 Task: Create List Finance in Board Content Creation to Workspace Community Management. Create List Legal in Board Marketing Automation to Workspace Community Management. Create List HR in Board Market Analysis and Opportunity Identification to Workspace Community Management
Action: Mouse moved to (89, 45)
Screenshot: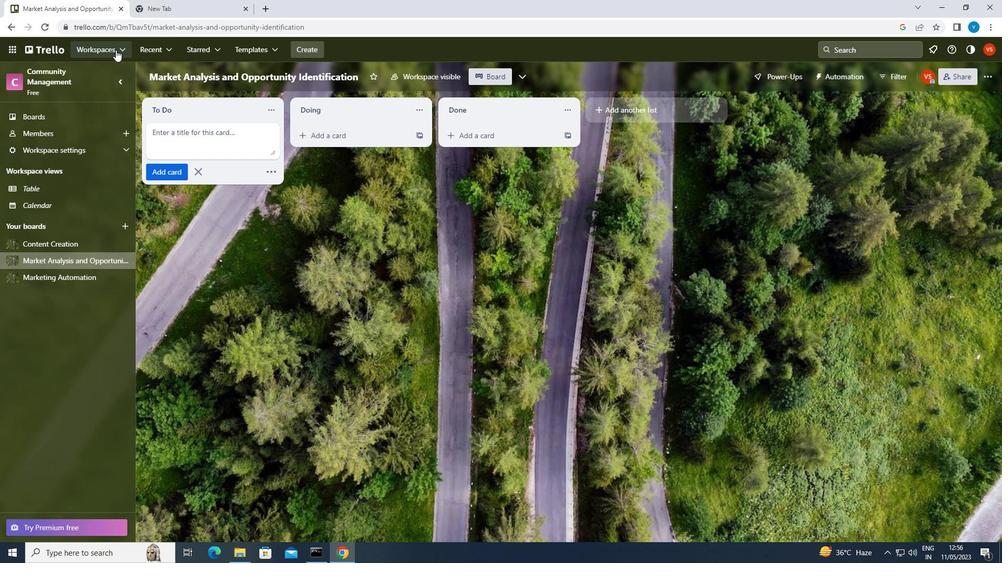
Action: Mouse pressed left at (89, 45)
Screenshot: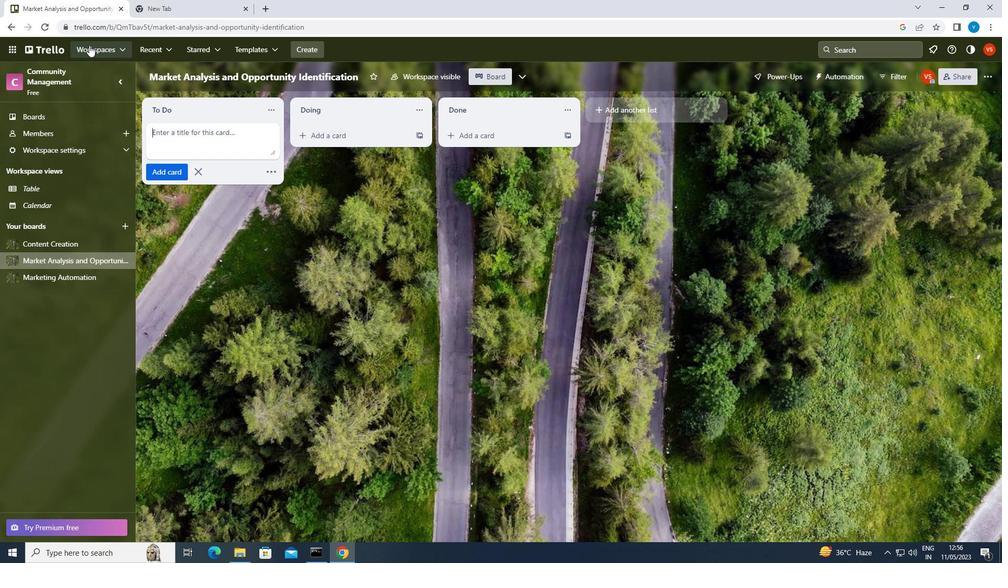
Action: Mouse moved to (154, 250)
Screenshot: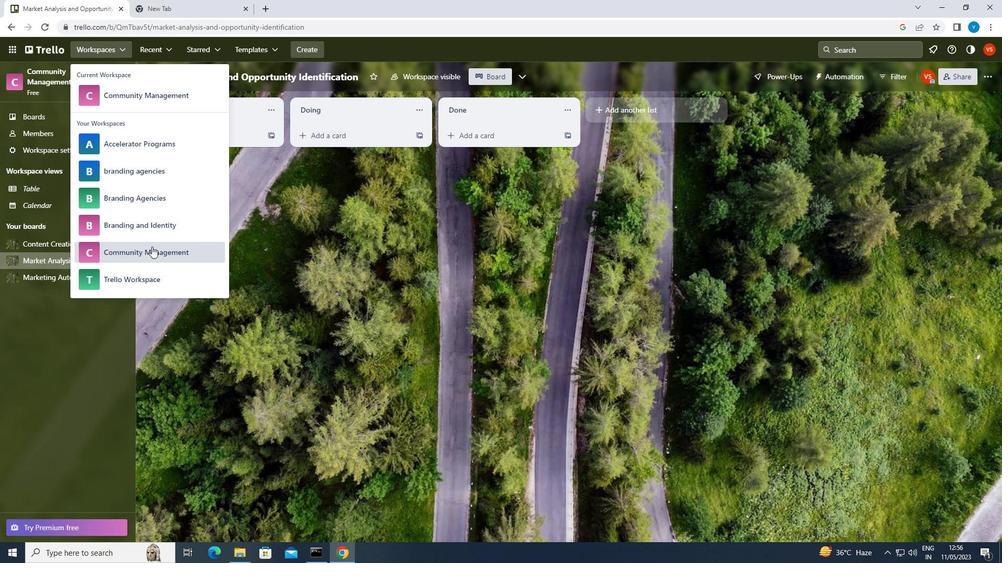 
Action: Mouse pressed left at (154, 250)
Screenshot: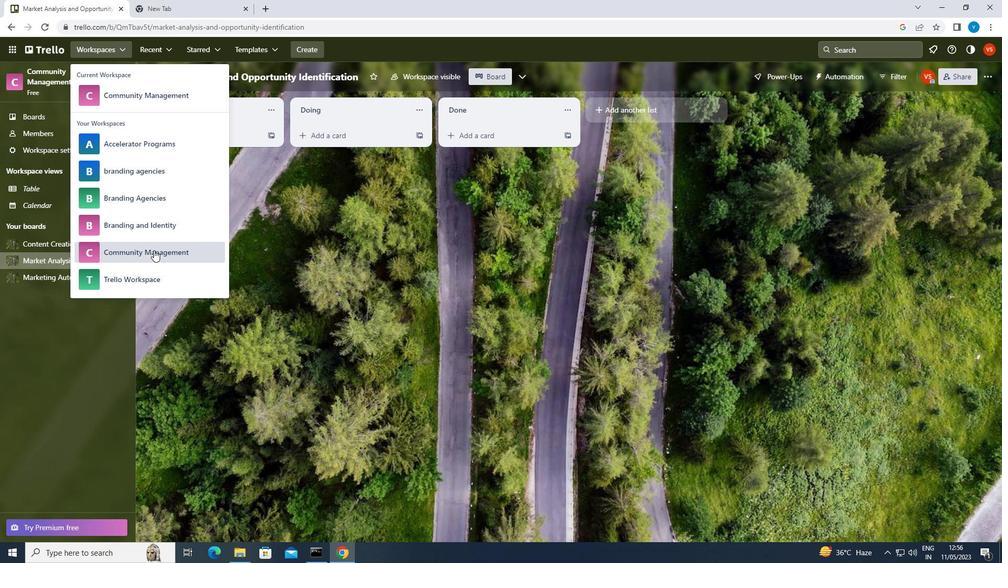 
Action: Mouse moved to (762, 430)
Screenshot: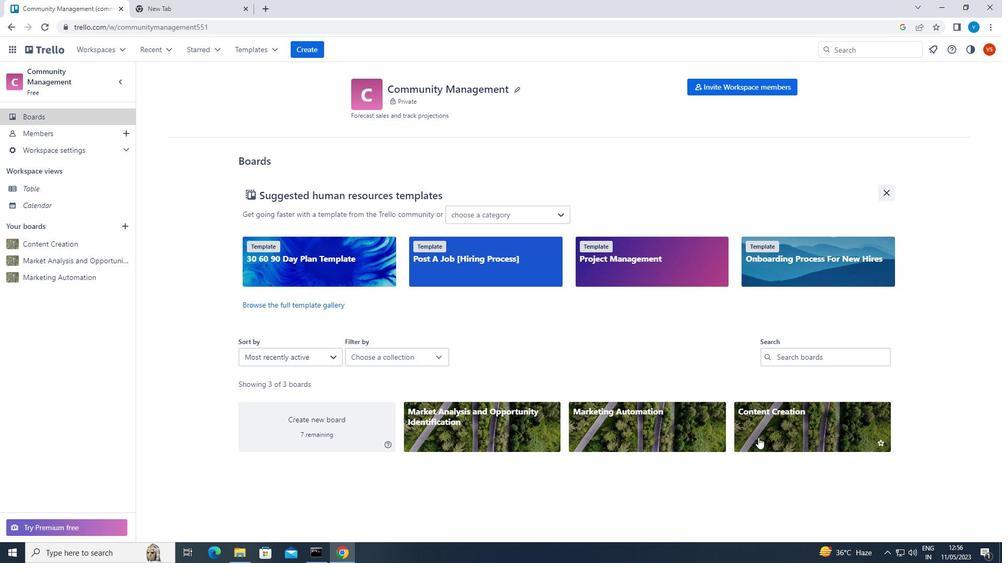 
Action: Mouse pressed left at (762, 430)
Screenshot: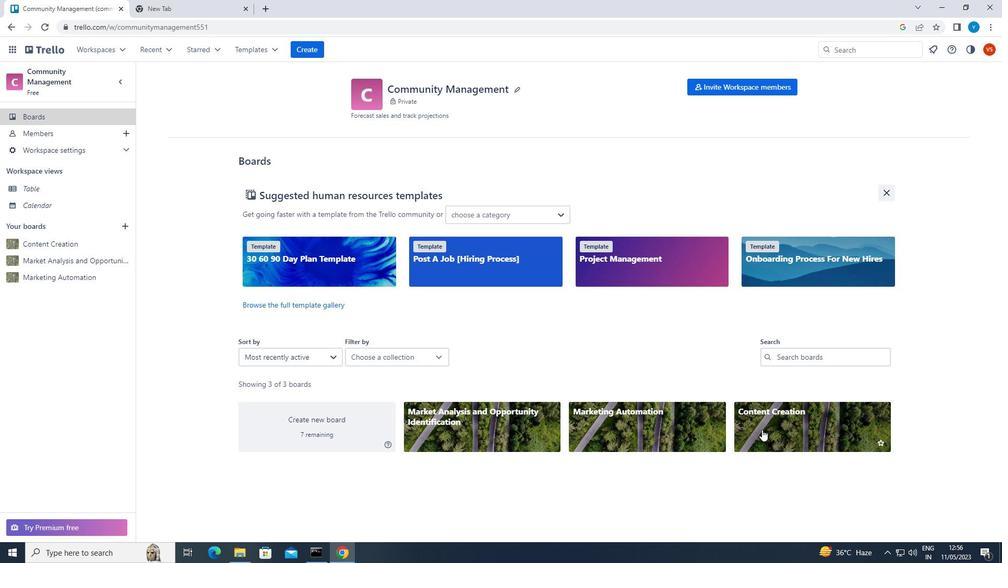 
Action: Mouse moved to (184, 115)
Screenshot: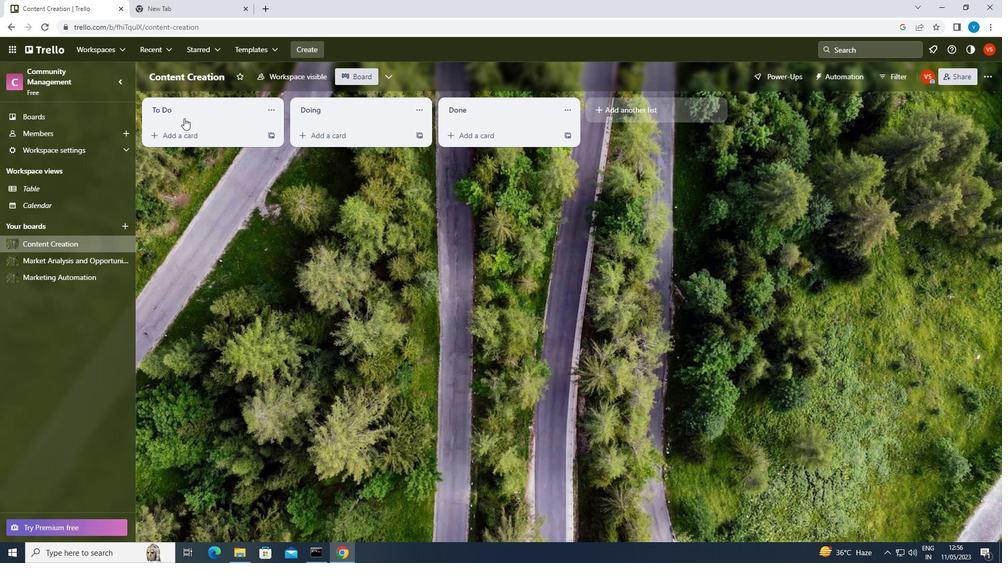 
Action: Mouse pressed left at (184, 115)
Screenshot: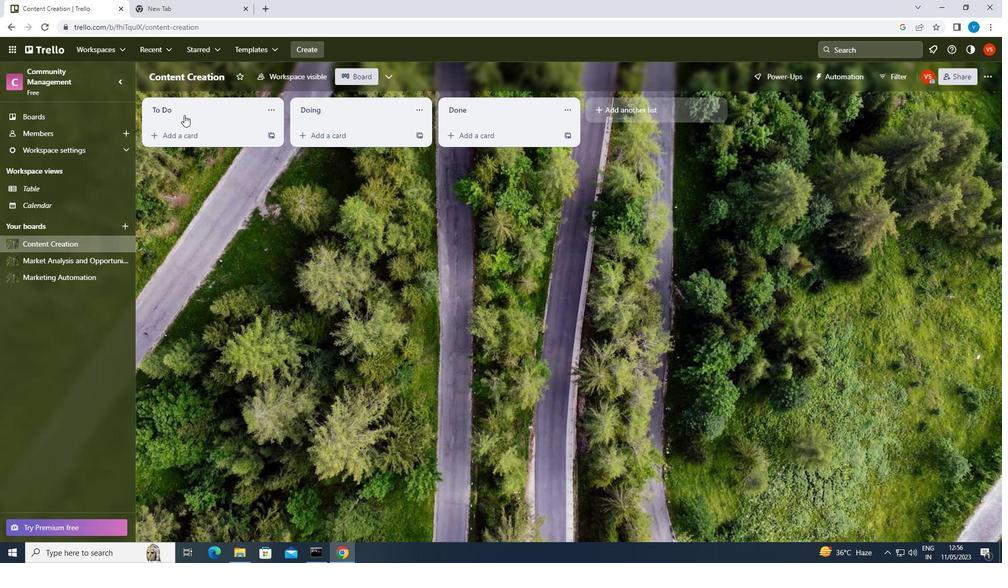 
Action: Key pressed <Key.shift>FINANCE<Key.enter>
Screenshot: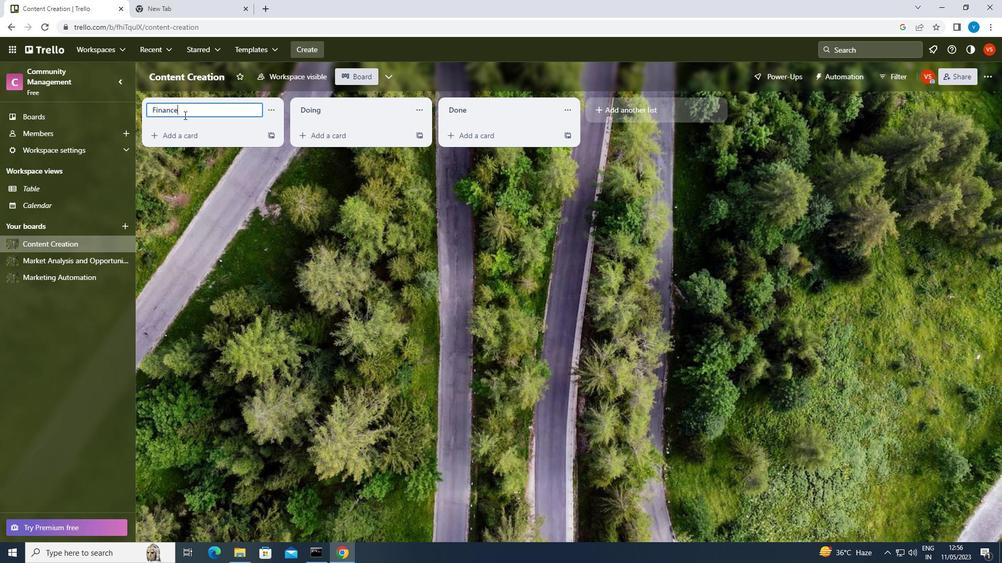 
Action: Mouse moved to (99, 44)
Screenshot: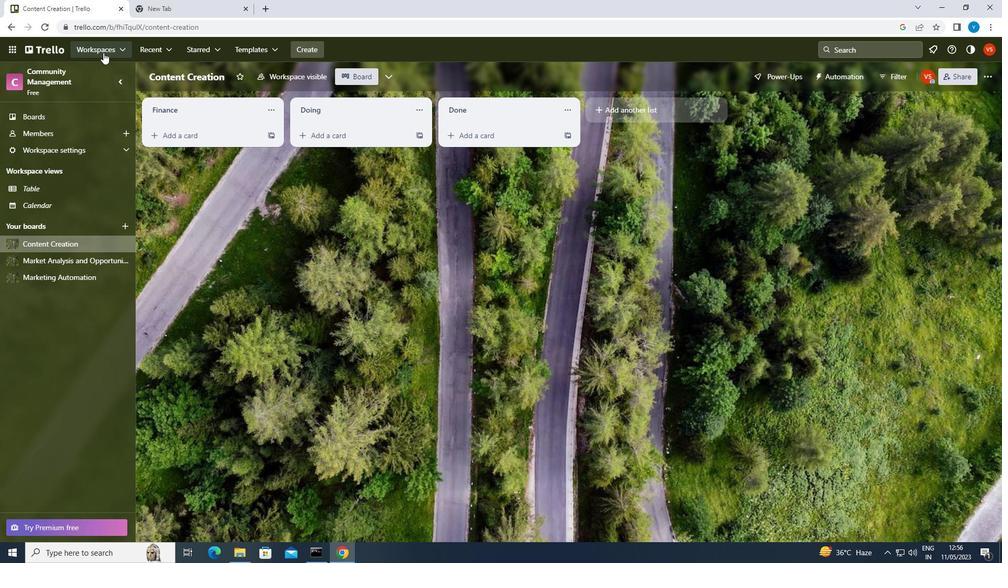 
Action: Mouse pressed left at (99, 44)
Screenshot: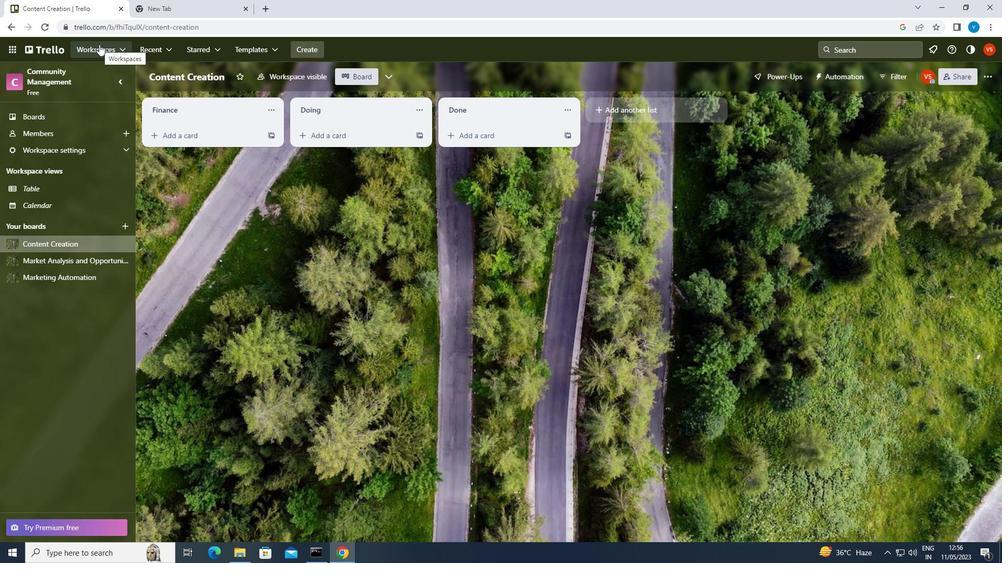 
Action: Mouse moved to (176, 250)
Screenshot: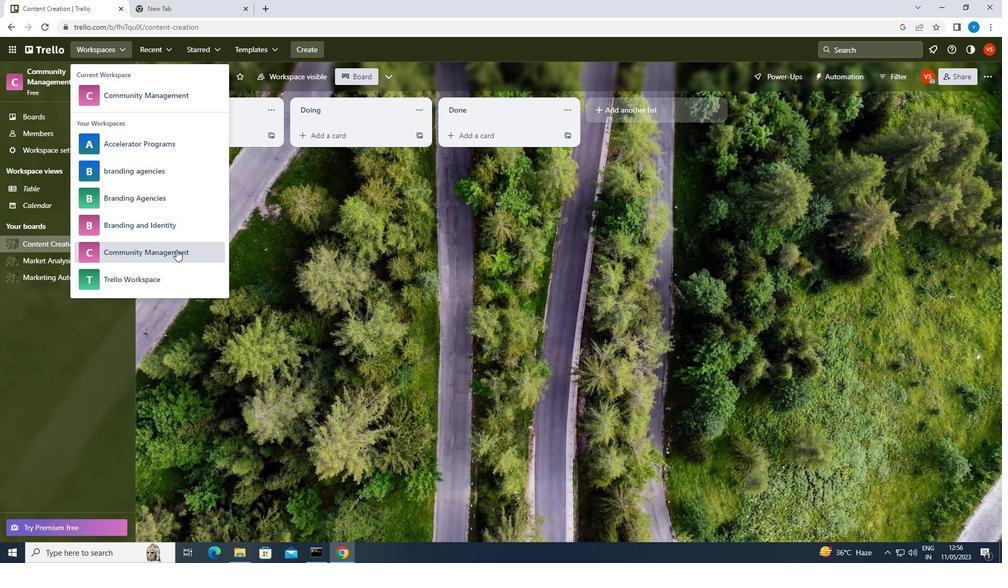 
Action: Mouse pressed left at (176, 250)
Screenshot: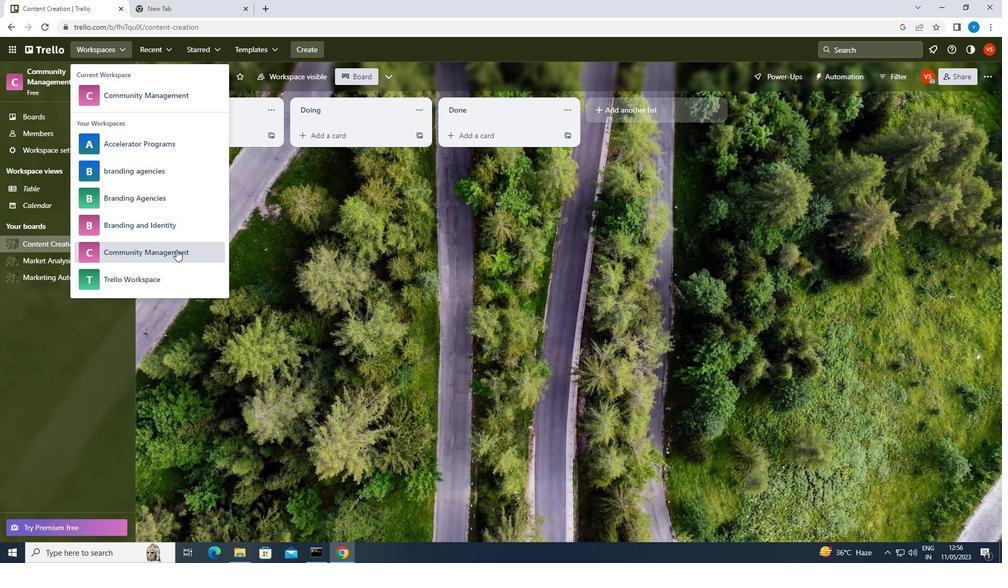 
Action: Mouse moved to (576, 428)
Screenshot: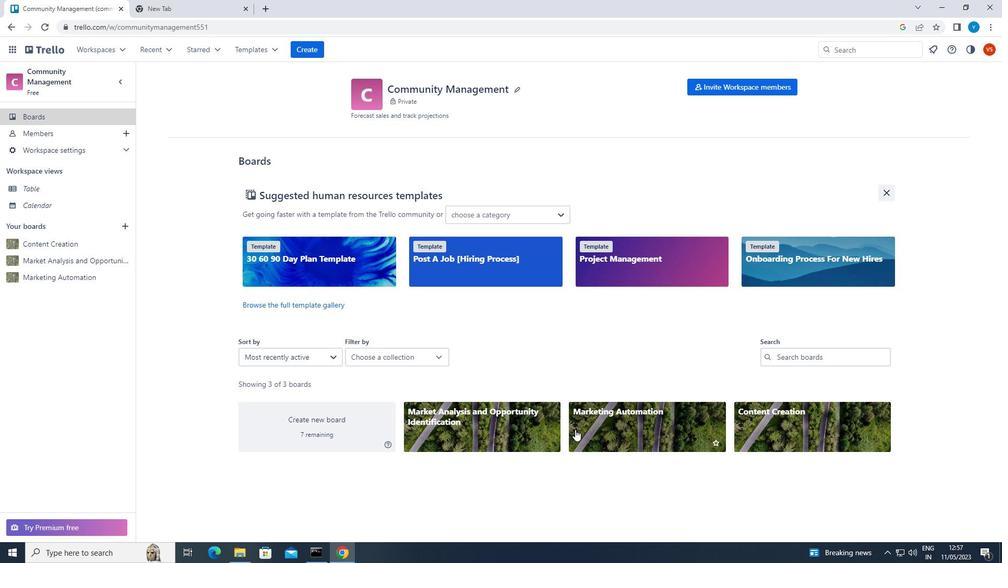 
Action: Mouse pressed left at (576, 428)
Screenshot: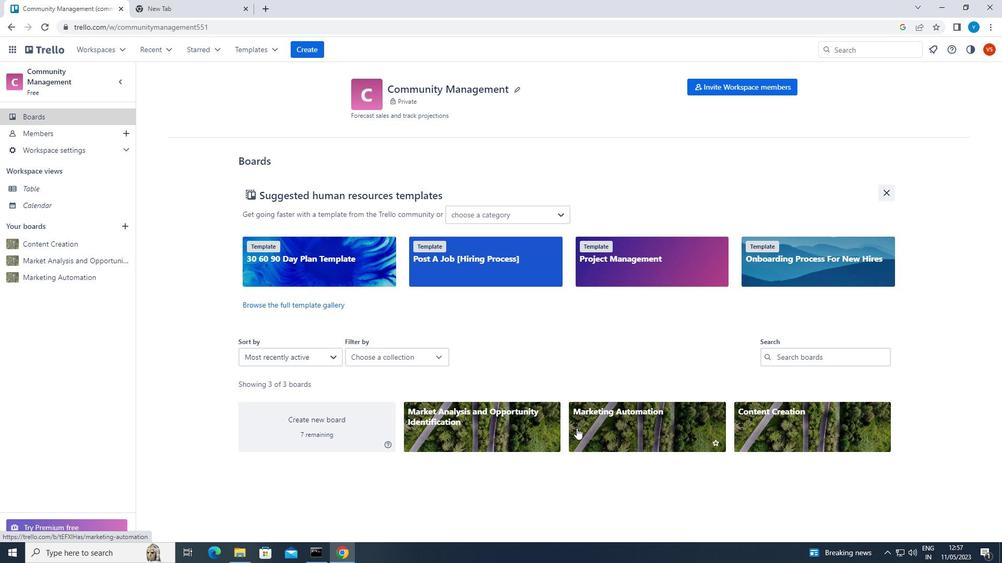 
Action: Mouse moved to (186, 111)
Screenshot: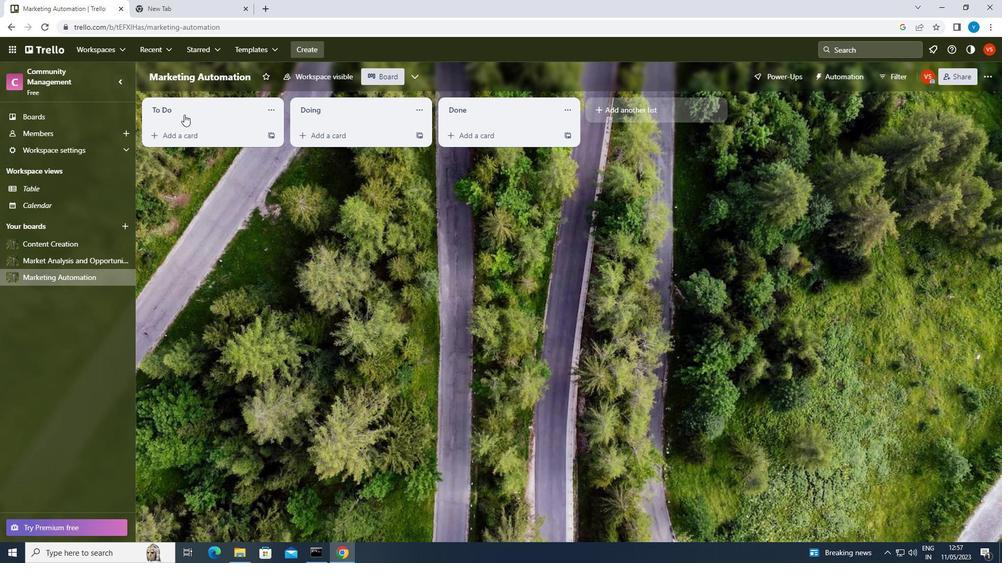 
Action: Mouse pressed left at (186, 111)
Screenshot: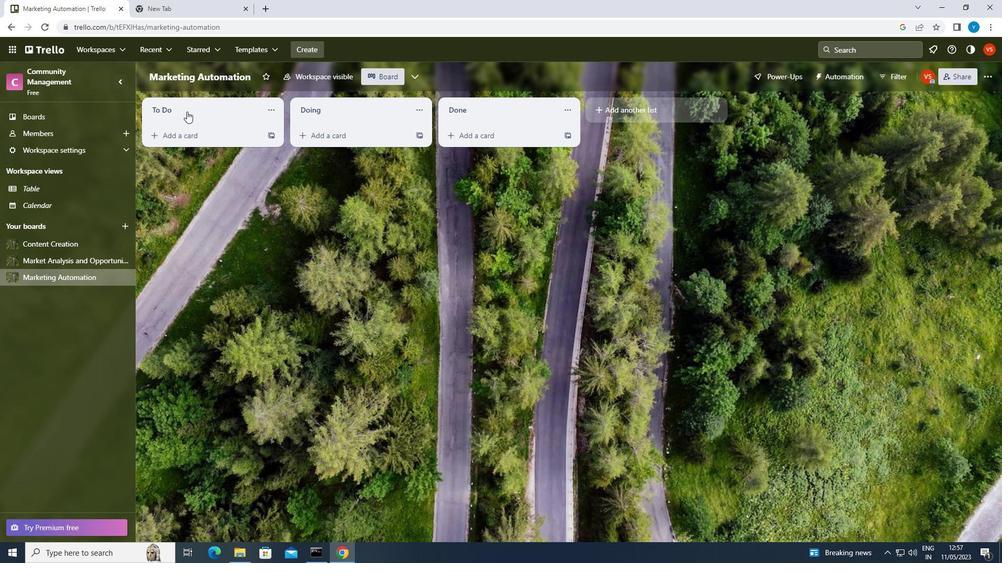 
Action: Key pressed <Key.shift>LEGAL
Screenshot: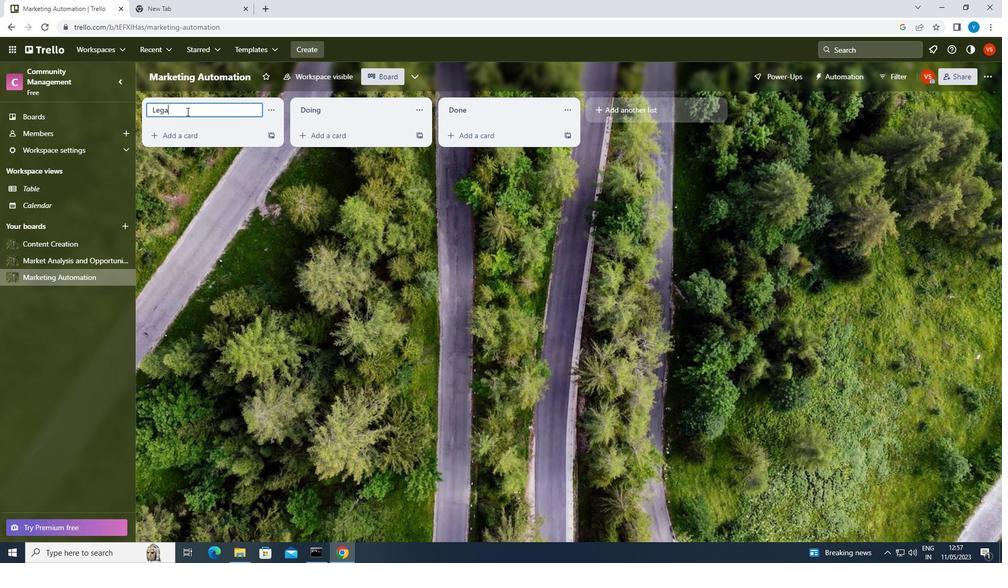 
Action: Mouse moved to (204, 132)
Screenshot: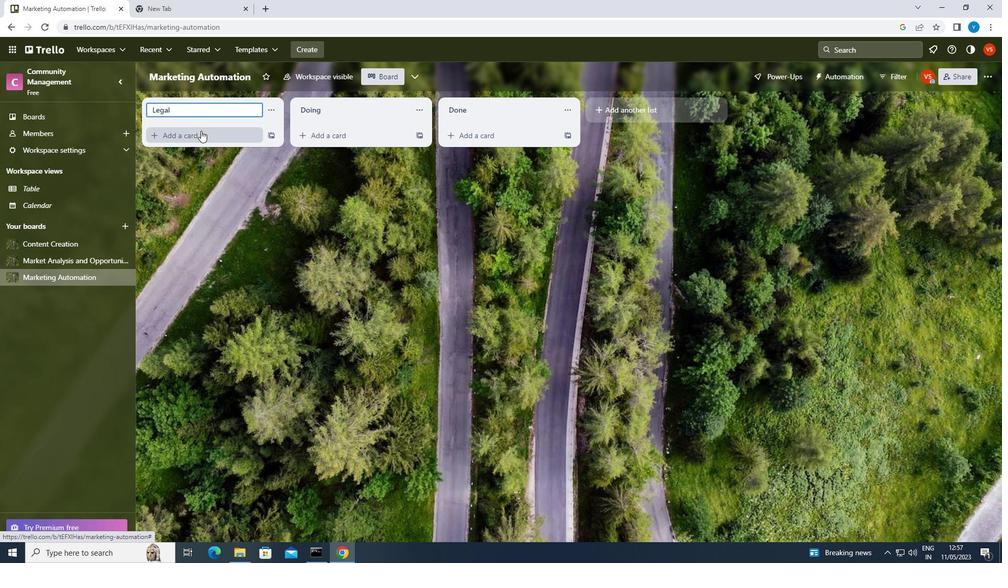 
Action: Key pressed <Key.enter>
Screenshot: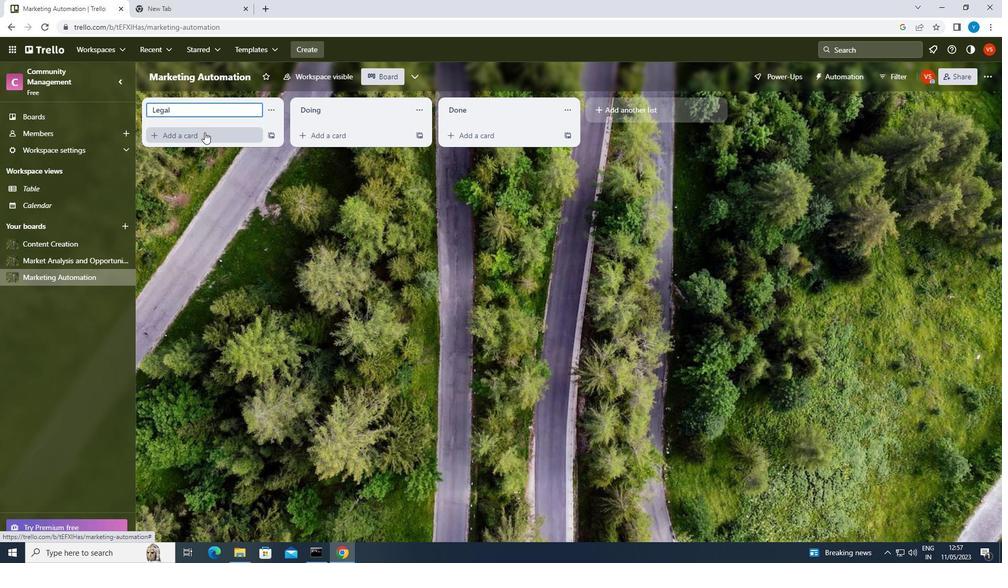 
Action: Mouse moved to (102, 48)
Screenshot: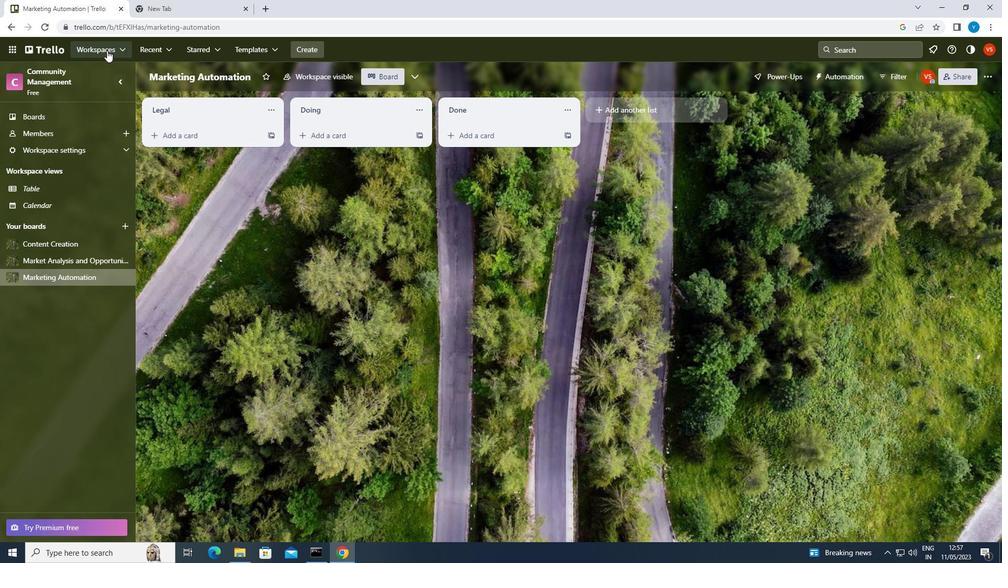 
Action: Mouse pressed left at (102, 48)
Screenshot: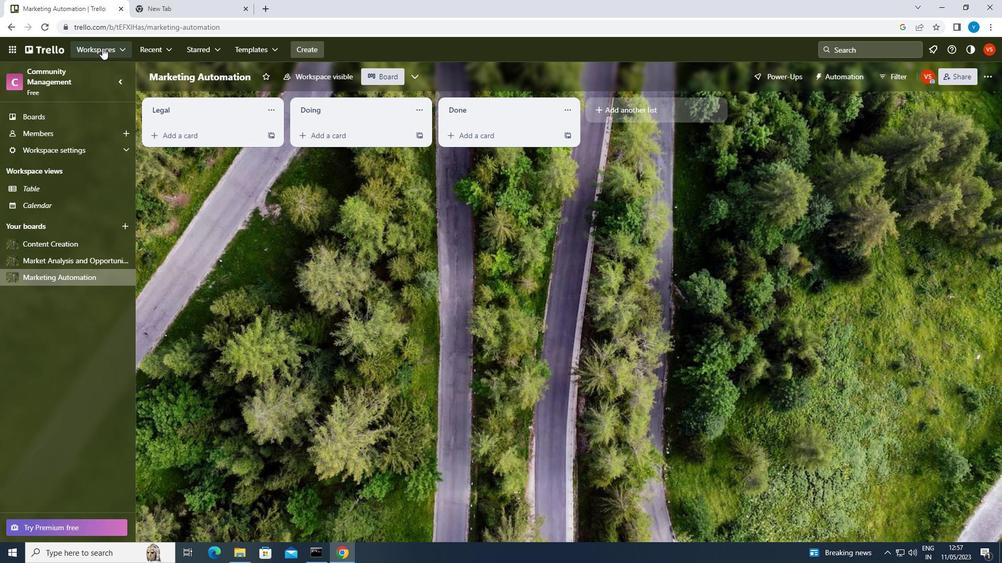 
Action: Mouse moved to (151, 247)
Screenshot: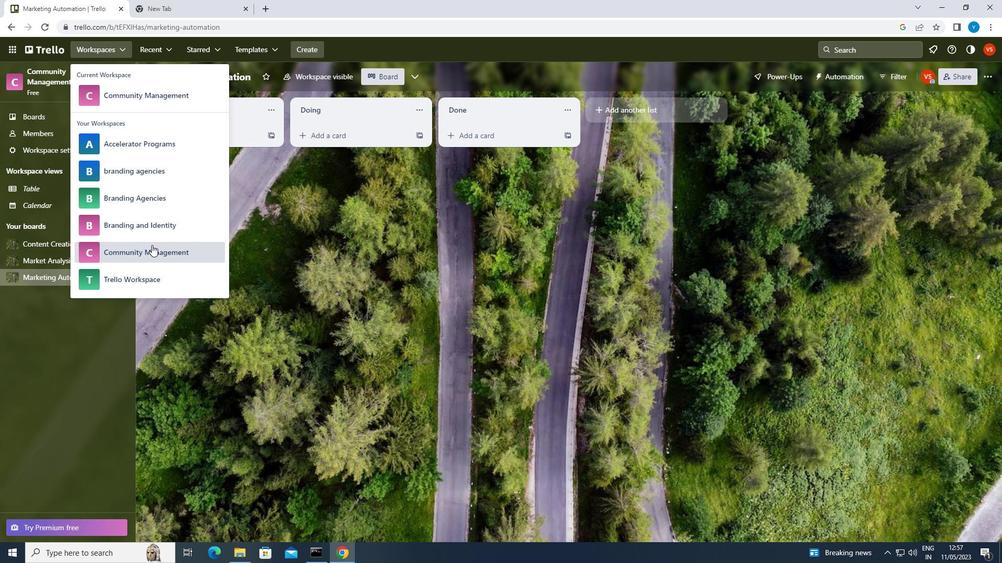 
Action: Mouse pressed left at (151, 247)
Screenshot: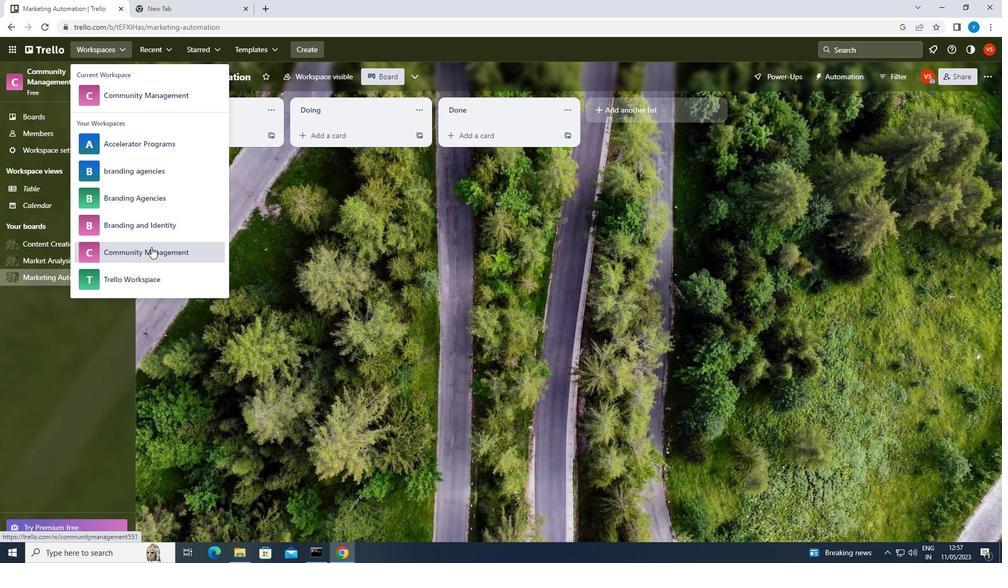 
Action: Mouse moved to (447, 416)
Screenshot: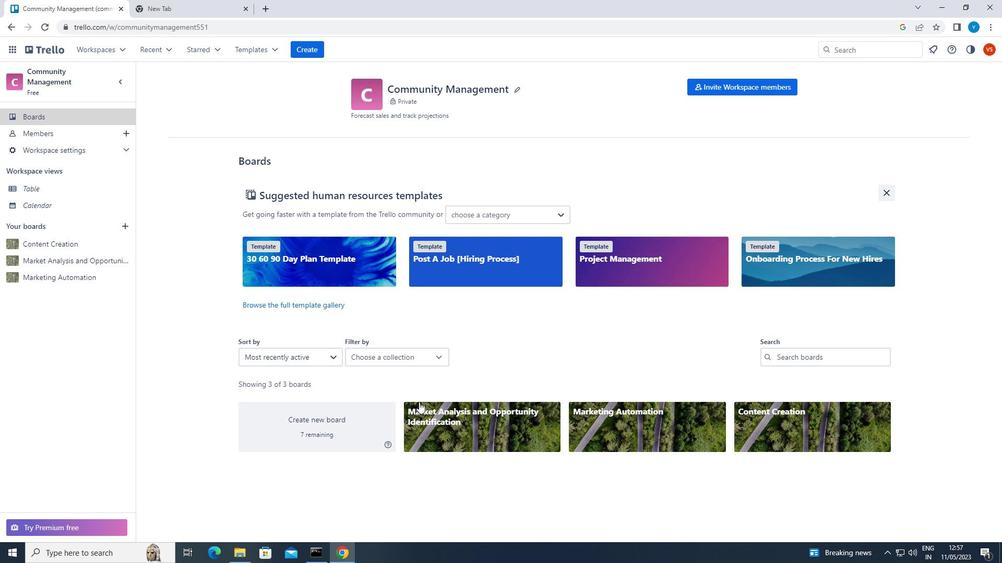 
Action: Mouse pressed left at (447, 416)
Screenshot: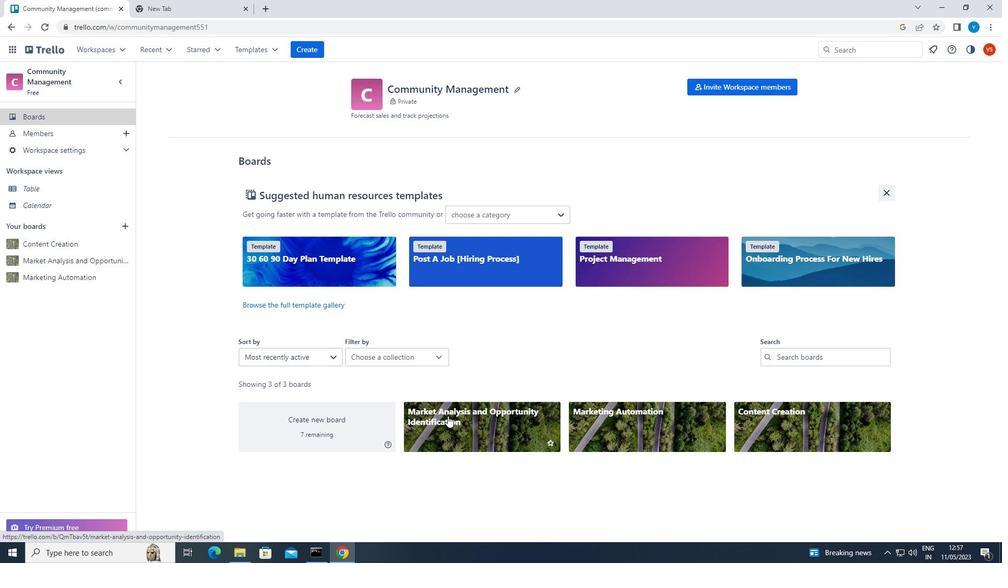 
Action: Mouse moved to (175, 111)
Screenshot: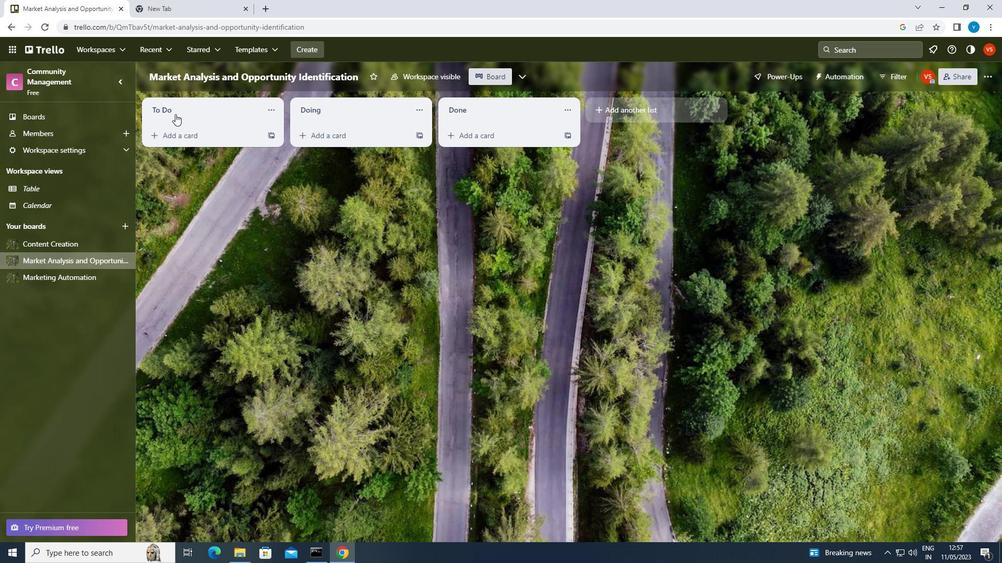 
Action: Mouse pressed left at (175, 111)
Screenshot: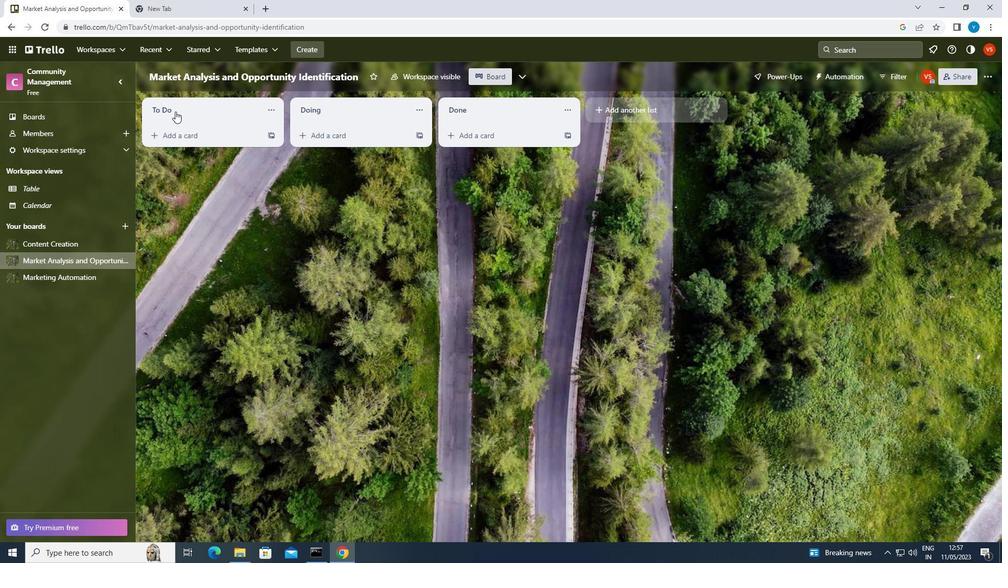 
Action: Key pressed <Key.shift>HR
Screenshot: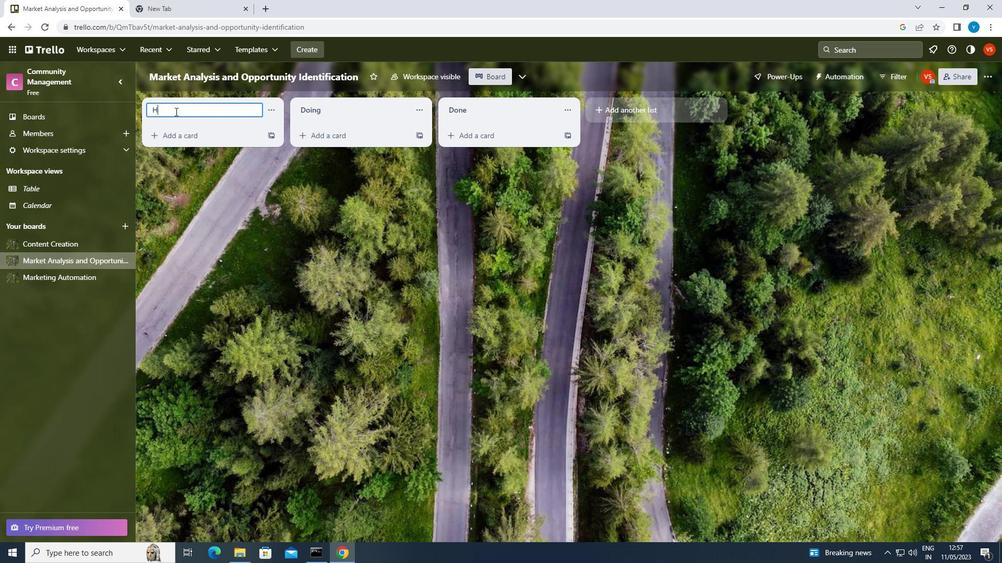 
Action: Mouse moved to (175, 111)
Screenshot: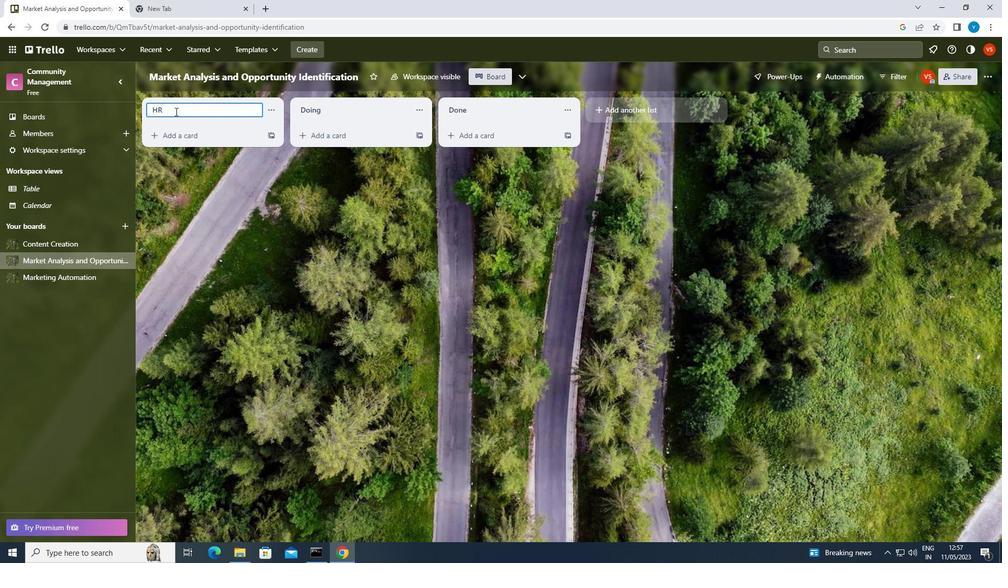
Action: Key pressed <Key.enter>
Screenshot: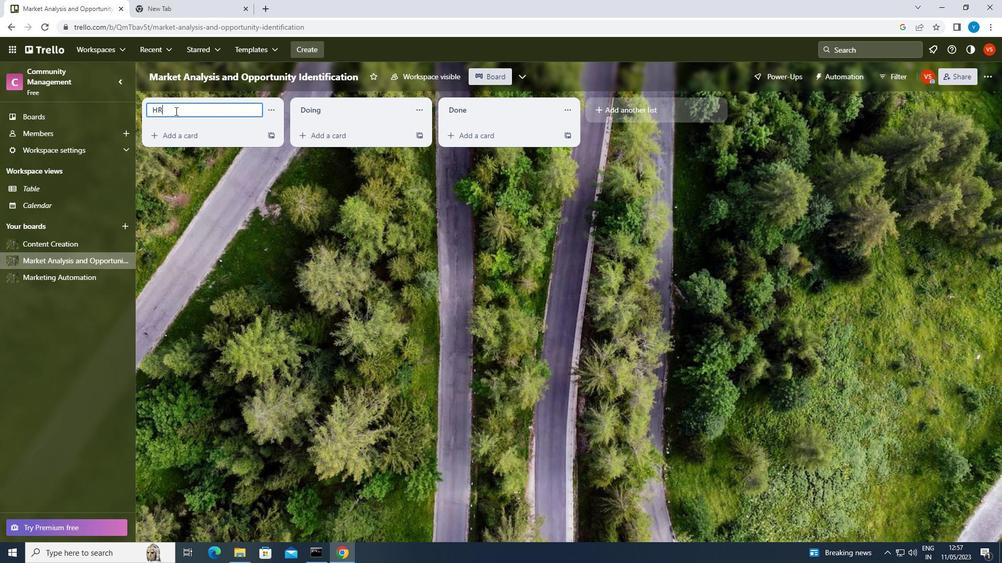 
